 Task: Align the text "Smile is tax-free" to the center.
Action: Mouse moved to (508, 199)
Screenshot: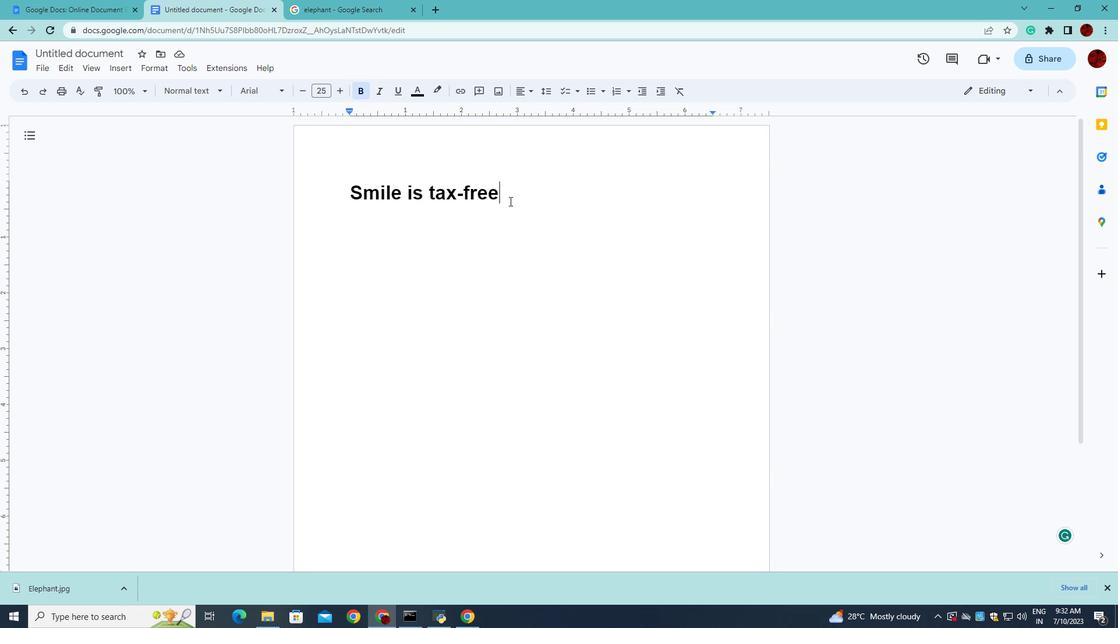 
Action: Mouse pressed left at (508, 199)
Screenshot: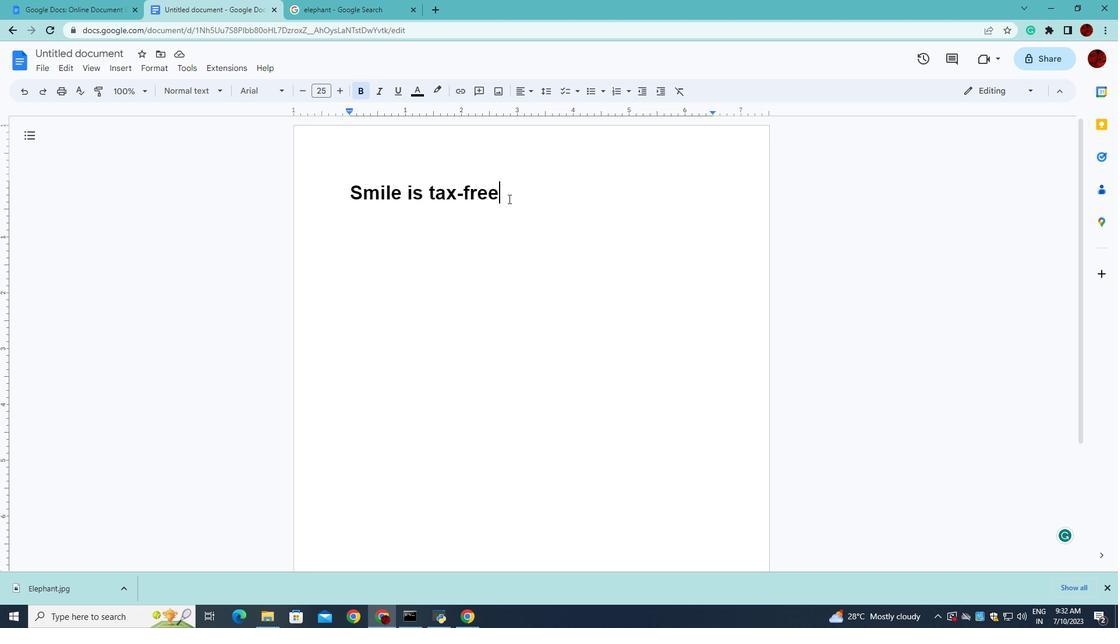 
Action: Mouse moved to (531, 92)
Screenshot: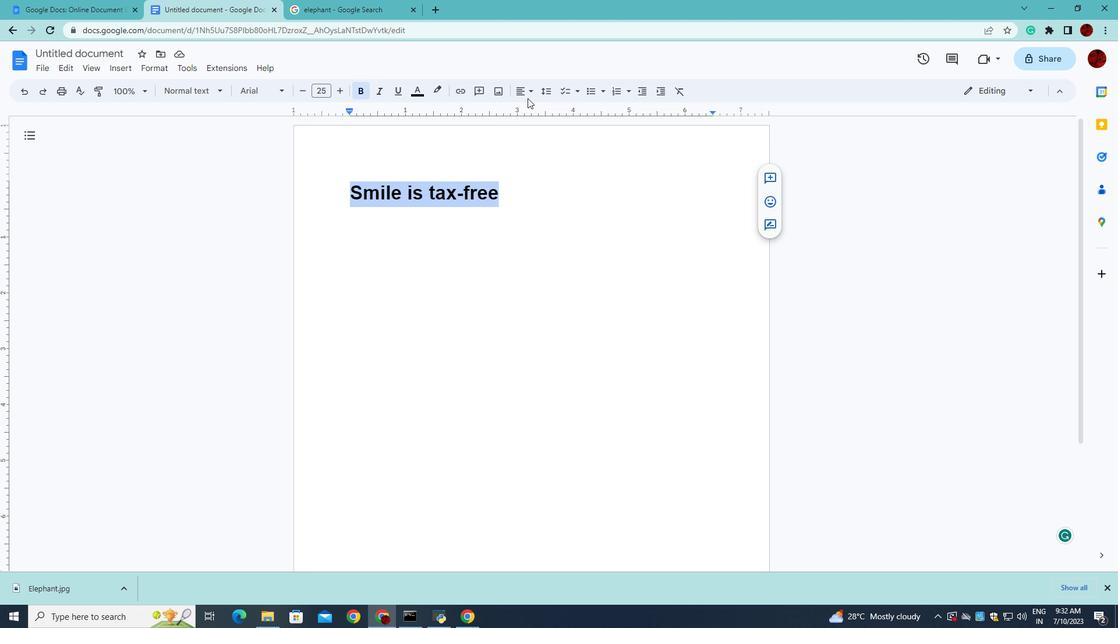 
Action: Mouse pressed left at (531, 92)
Screenshot: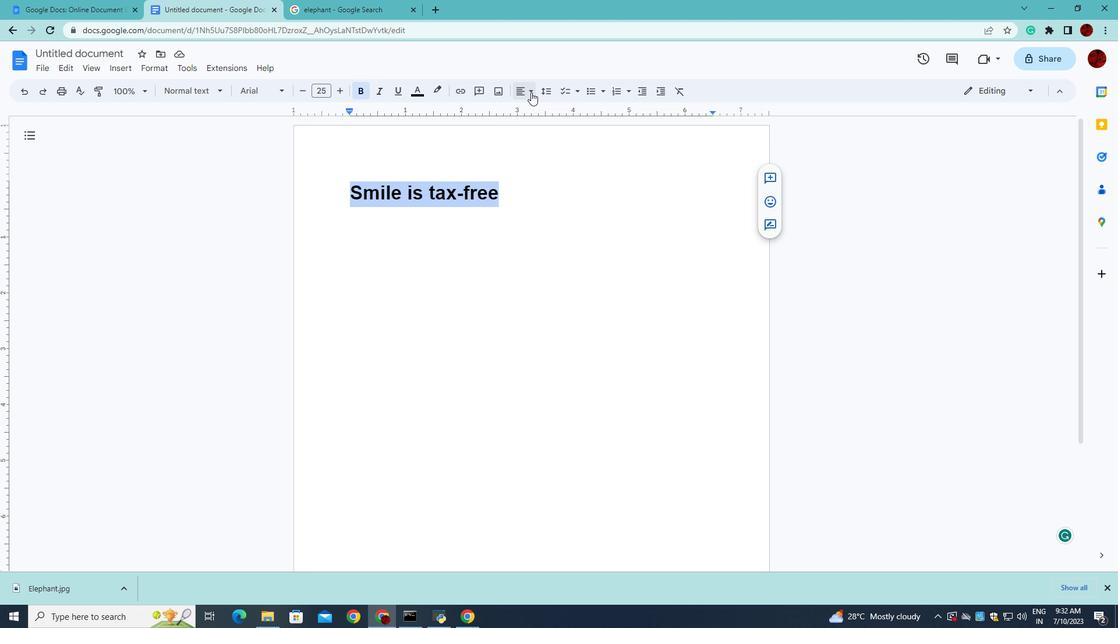 
Action: Mouse moved to (541, 114)
Screenshot: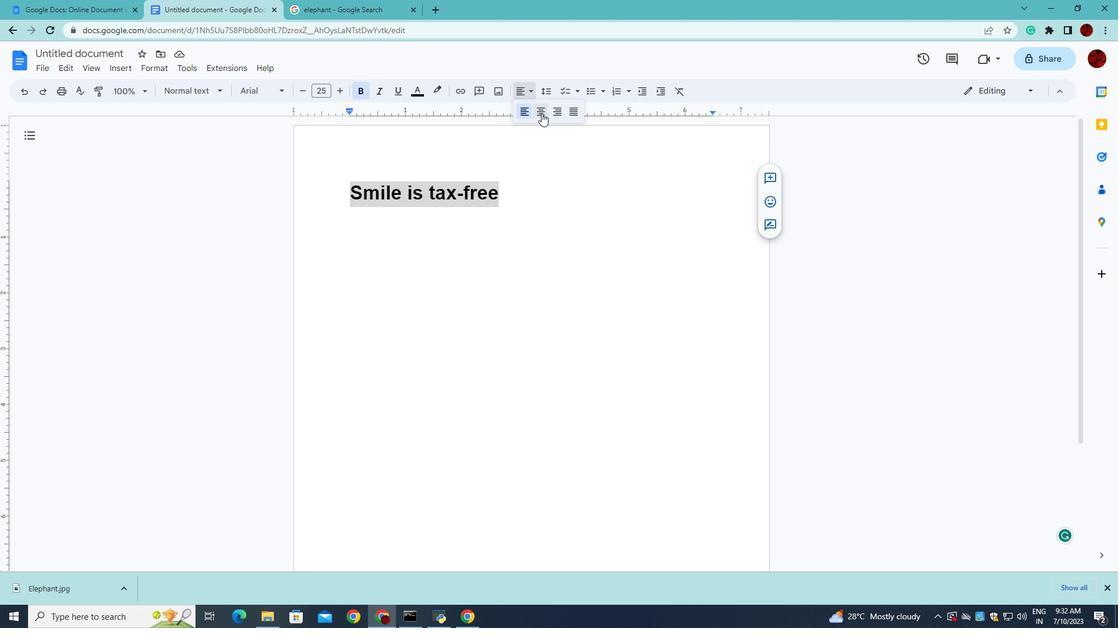 
Action: Mouse pressed left at (541, 114)
Screenshot: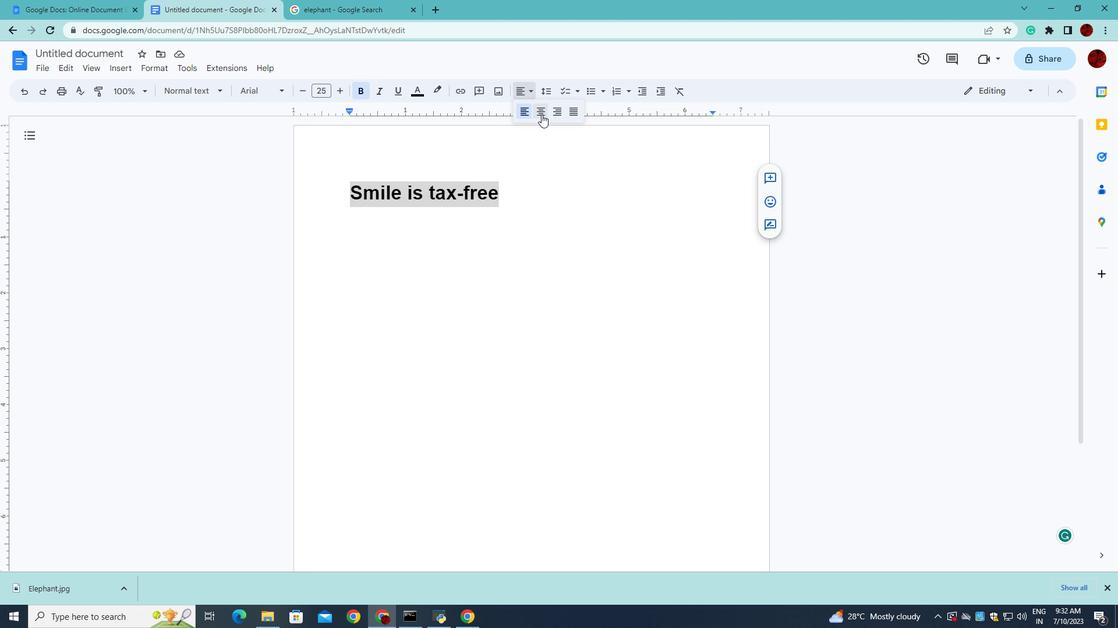 
